Task: Start in the project BridgeTech the sprint 'Hyperdrive', with a duration of 2 weeks. Start in the project BridgeTech the sprint 'Hyperdrive', with a duration of 1 week. Start in the project BridgeTech the sprint 'Hyperdrive', with a duration of 3 weeks
Action: Mouse moved to (192, 51)
Screenshot: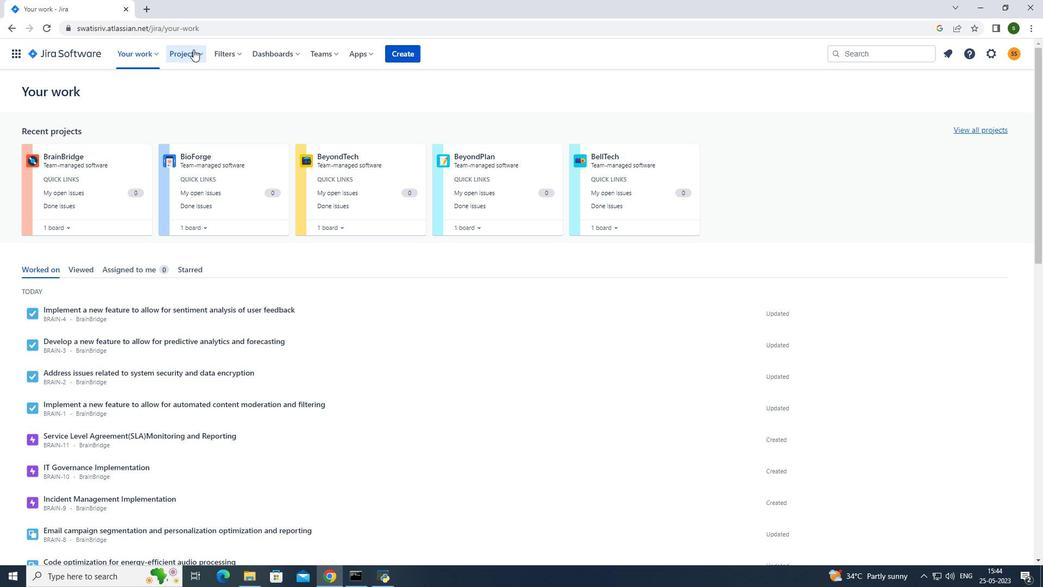 
Action: Mouse pressed left at (192, 51)
Screenshot: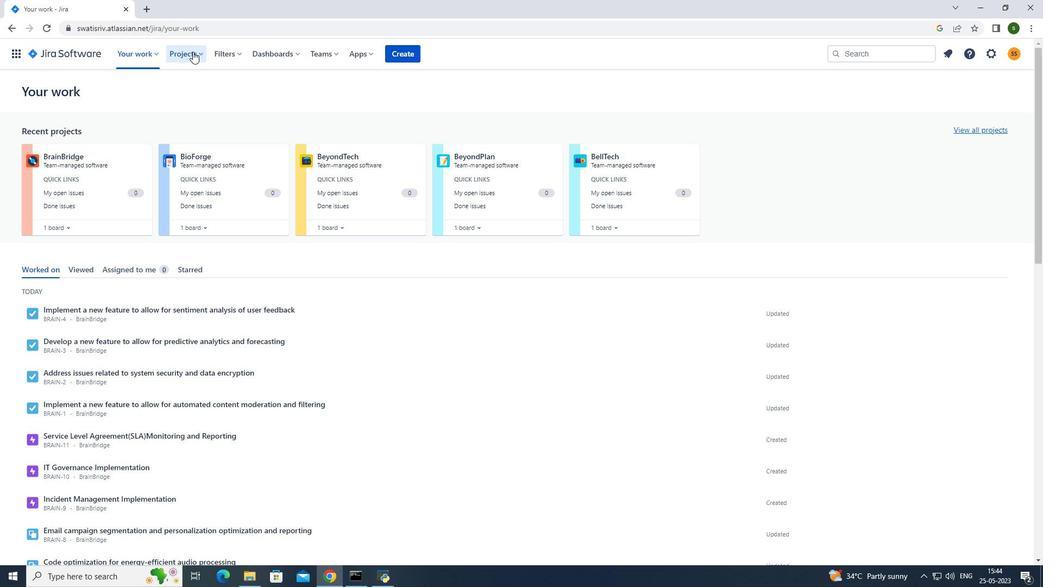 
Action: Mouse moved to (205, 97)
Screenshot: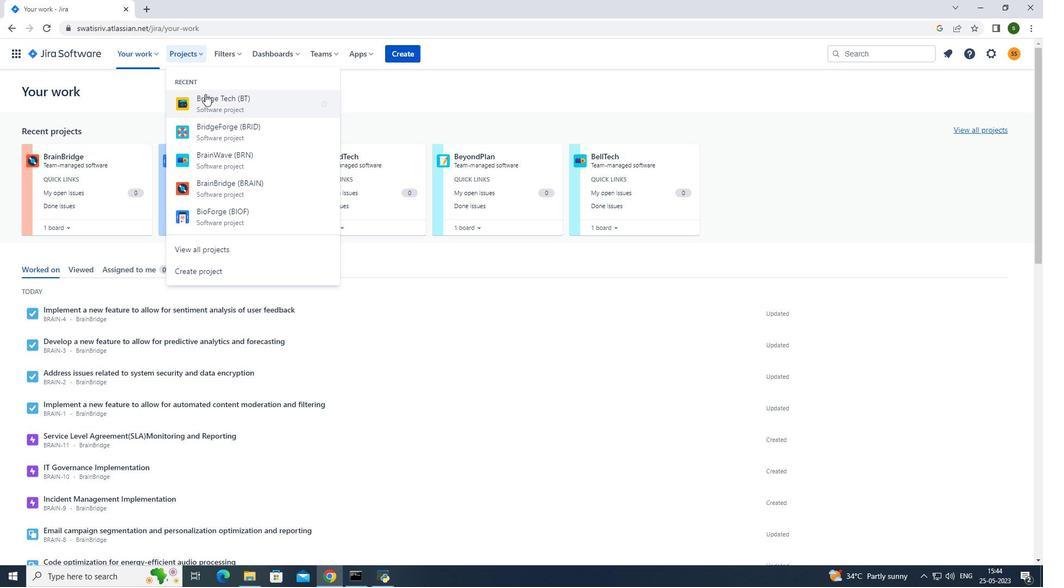
Action: Mouse pressed left at (205, 97)
Screenshot: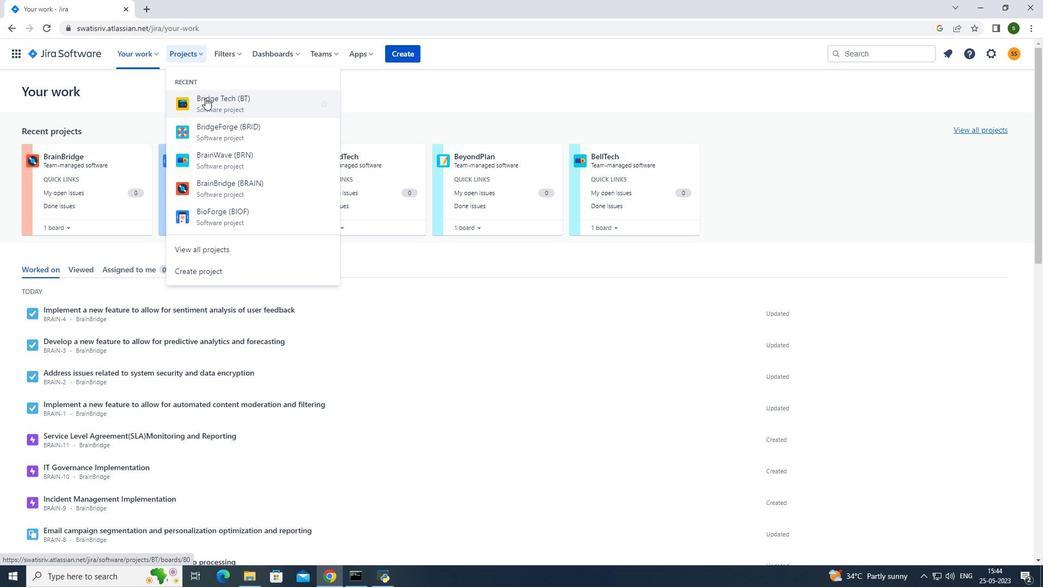
Action: Mouse moved to (98, 166)
Screenshot: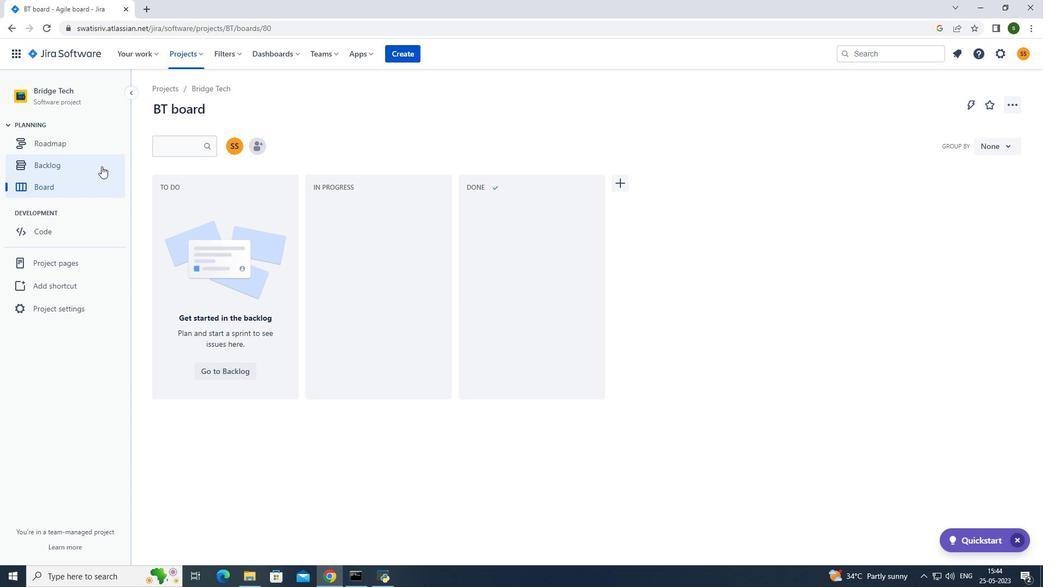 
Action: Mouse pressed left at (98, 166)
Screenshot: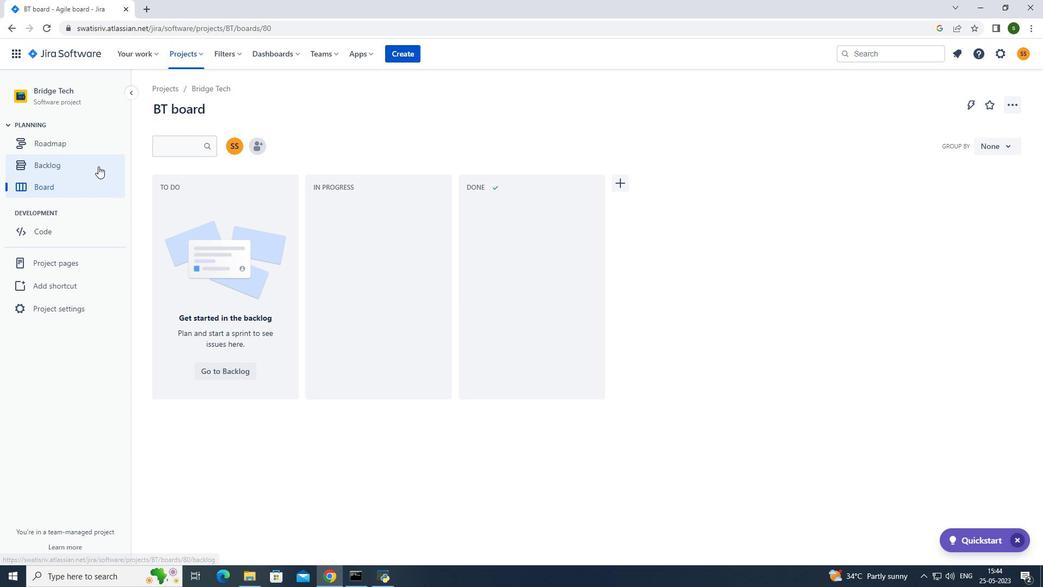 
Action: Mouse moved to (941, 173)
Screenshot: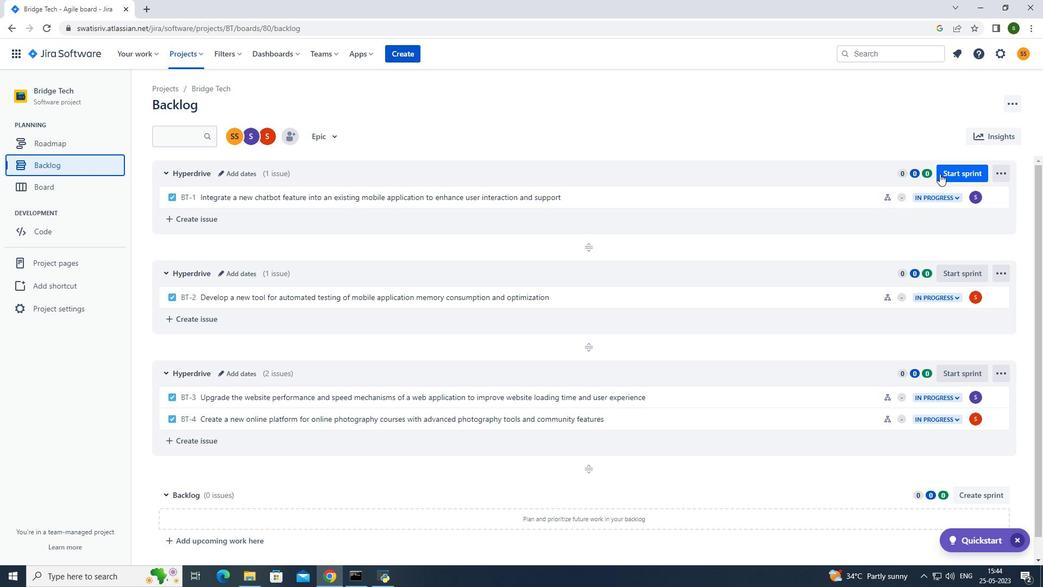 
Action: Mouse pressed left at (941, 173)
Screenshot: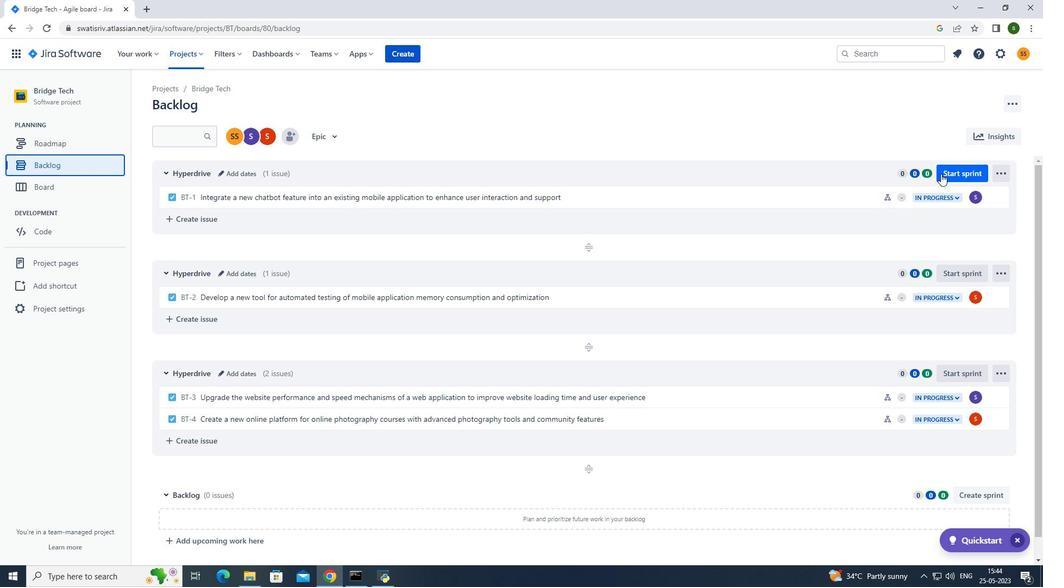 
Action: Mouse moved to (466, 194)
Screenshot: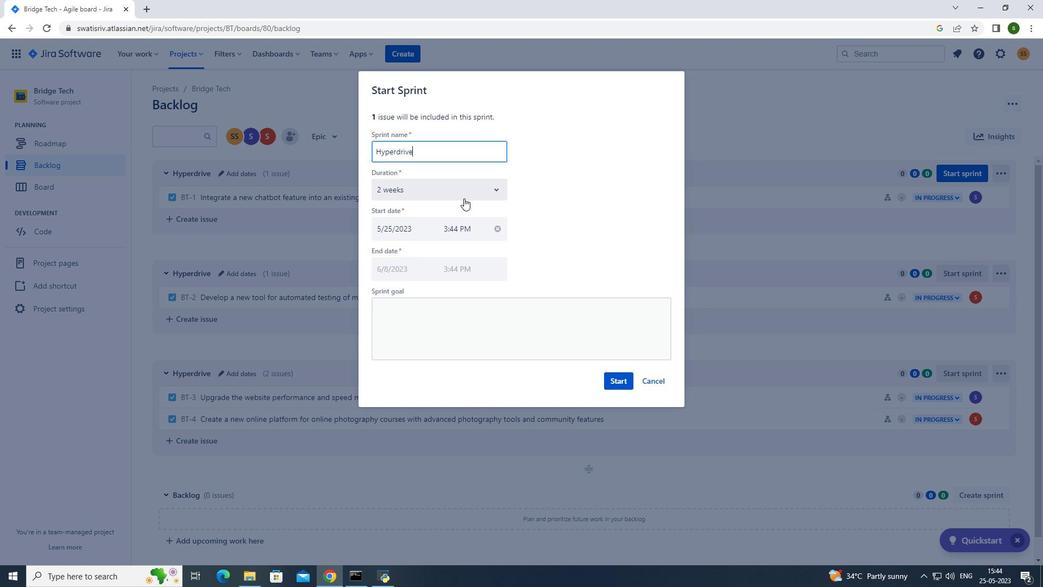 
Action: Mouse pressed left at (466, 194)
Screenshot: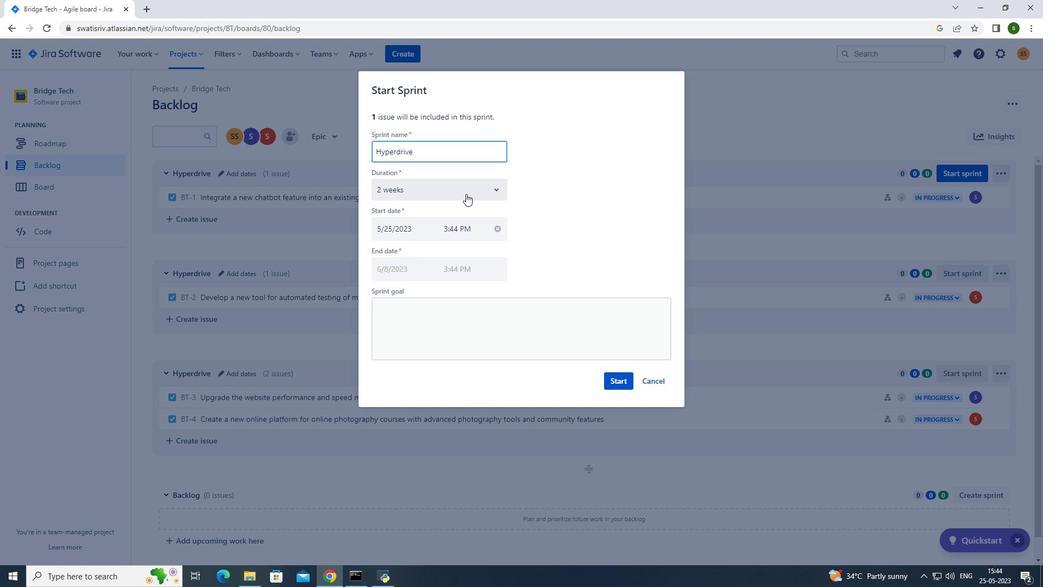 
Action: Mouse moved to (458, 240)
Screenshot: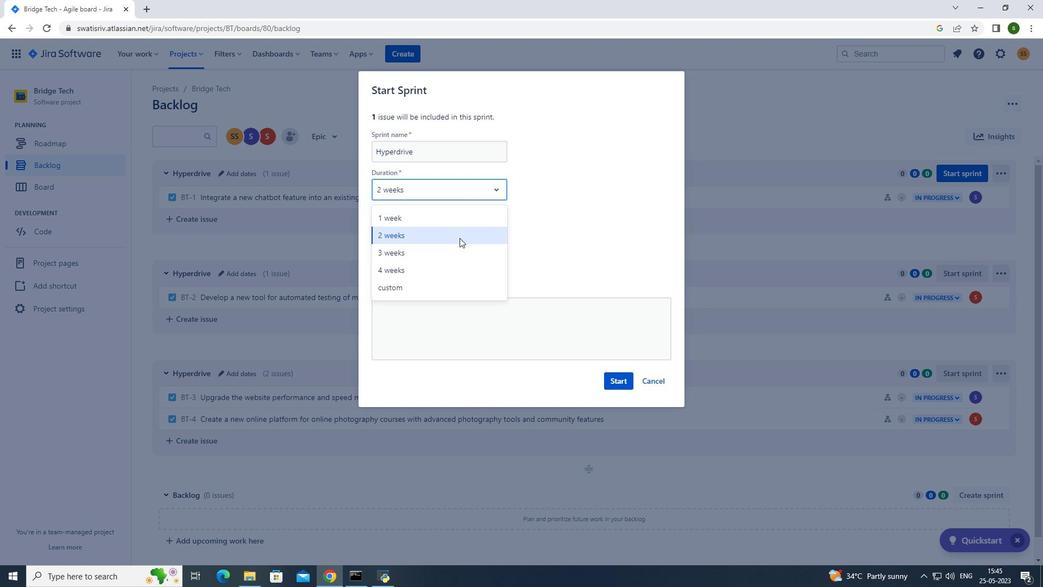 
Action: Mouse pressed left at (458, 240)
Screenshot: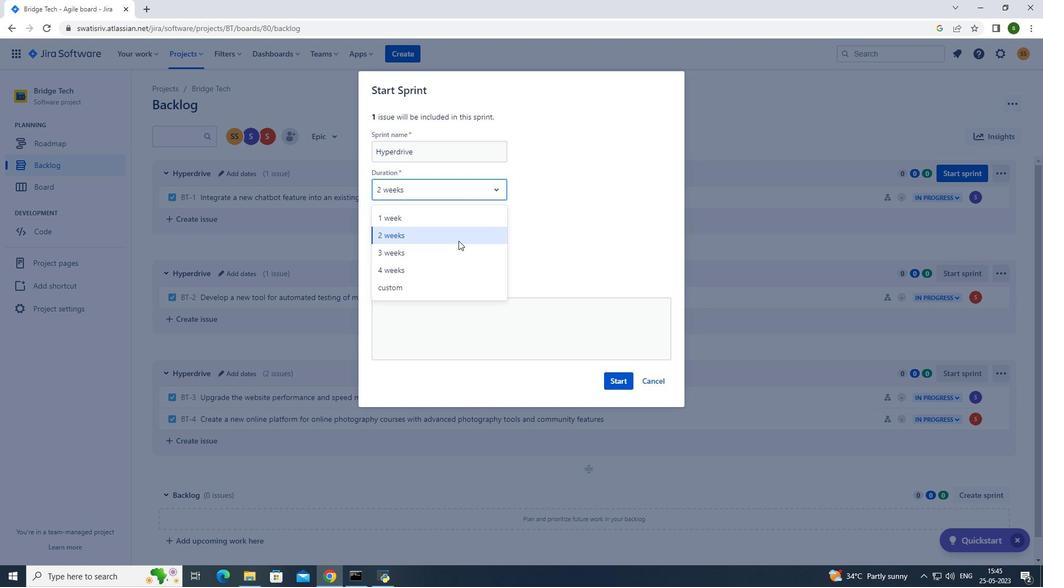 
Action: Mouse moved to (617, 387)
Screenshot: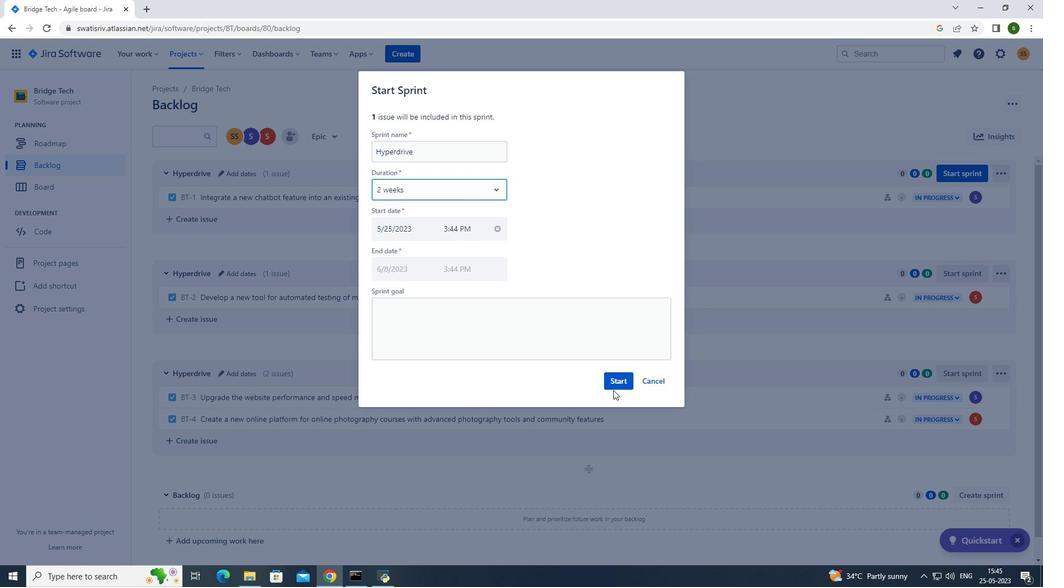 
Action: Mouse pressed left at (617, 387)
Screenshot: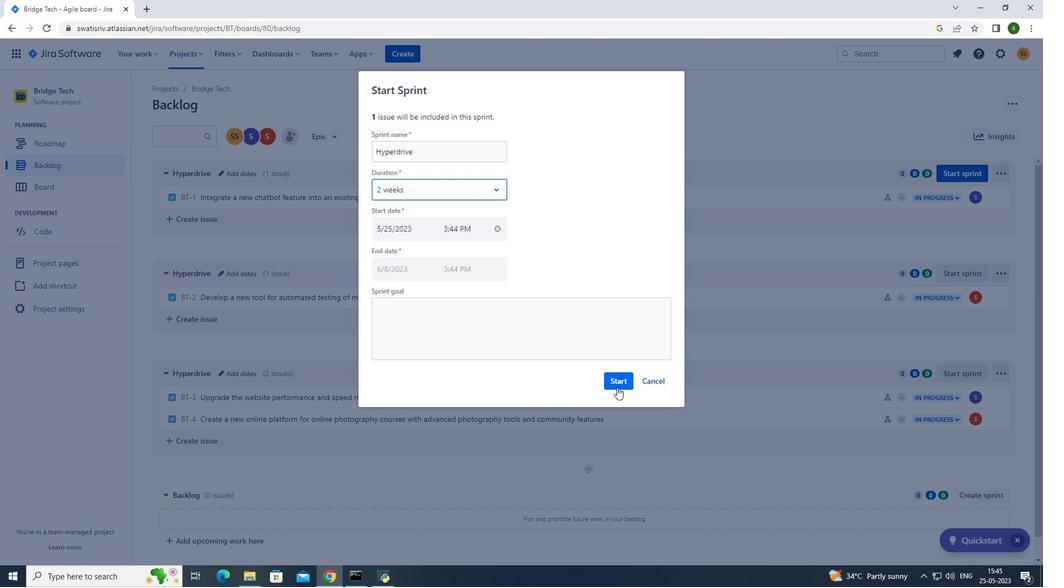 
Action: Mouse moved to (188, 57)
Screenshot: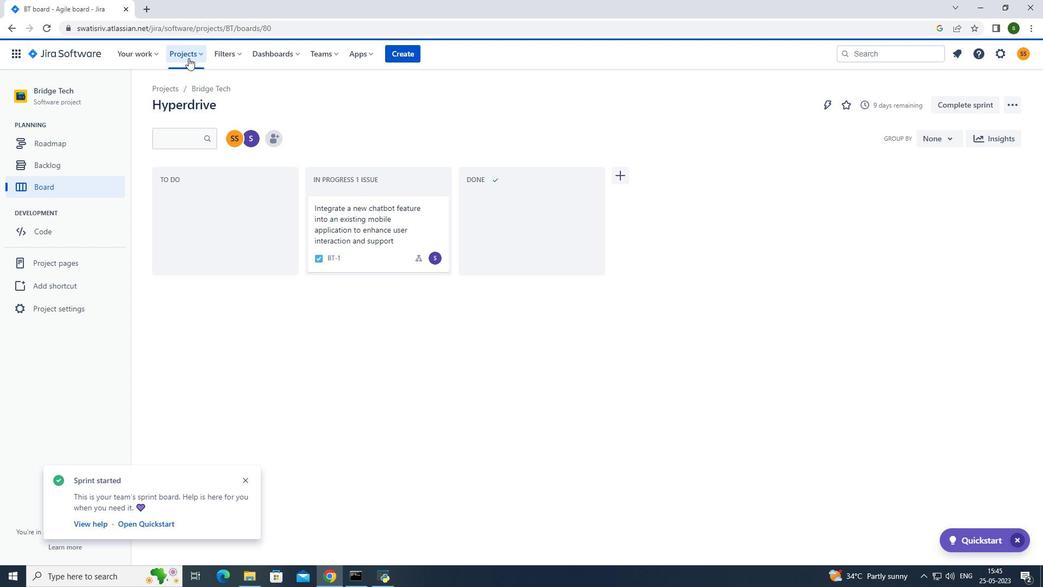 
Action: Mouse pressed left at (188, 57)
Screenshot: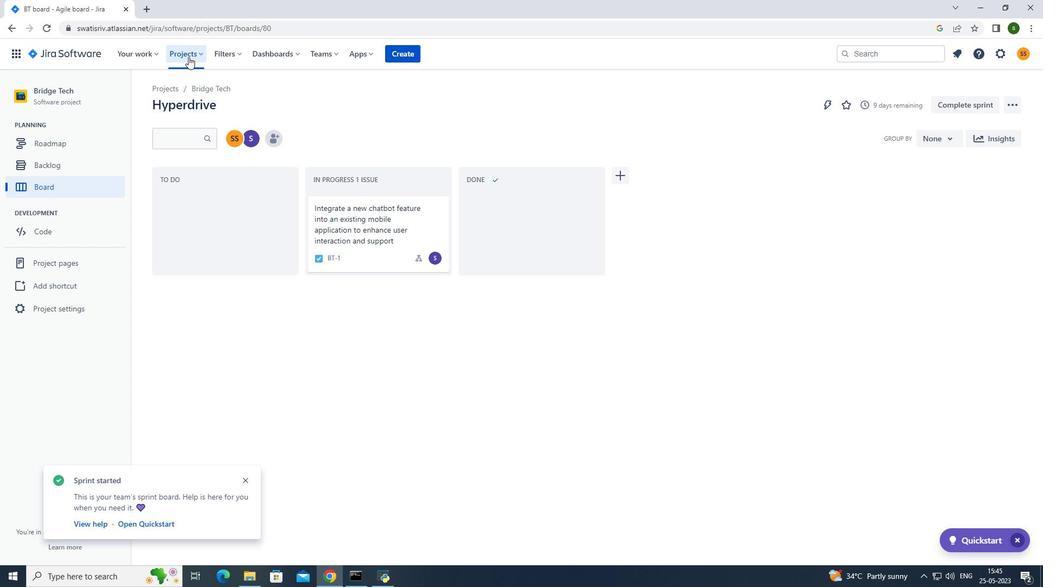 
Action: Mouse moved to (211, 106)
Screenshot: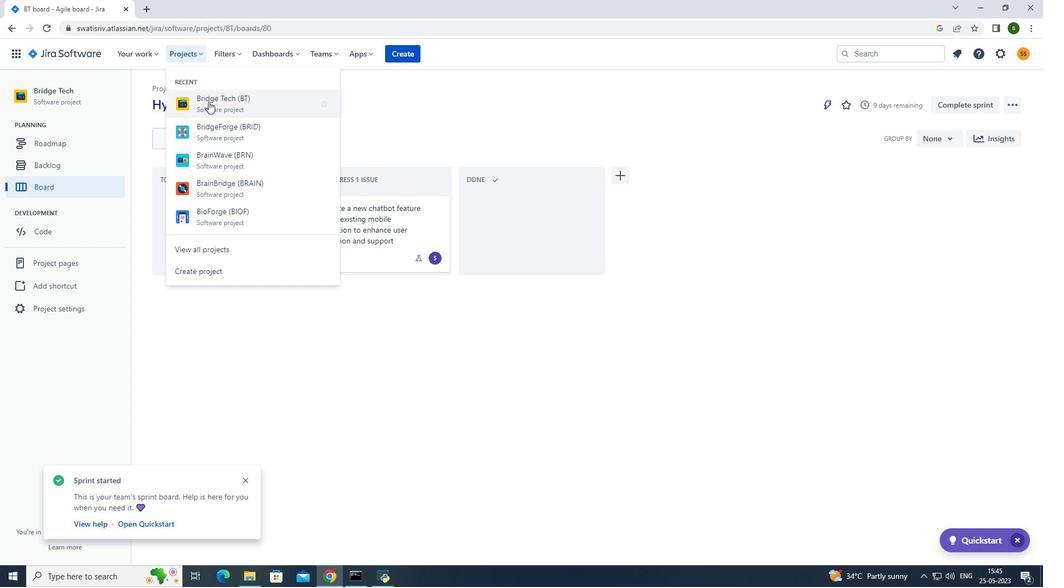 
Action: Mouse pressed left at (211, 106)
Screenshot: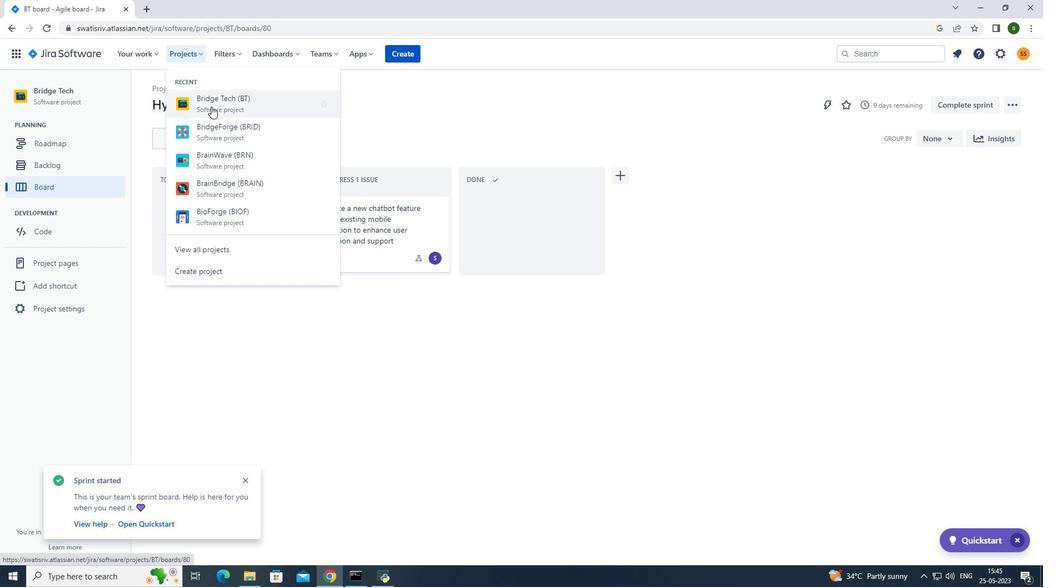 
Action: Mouse moved to (71, 170)
Screenshot: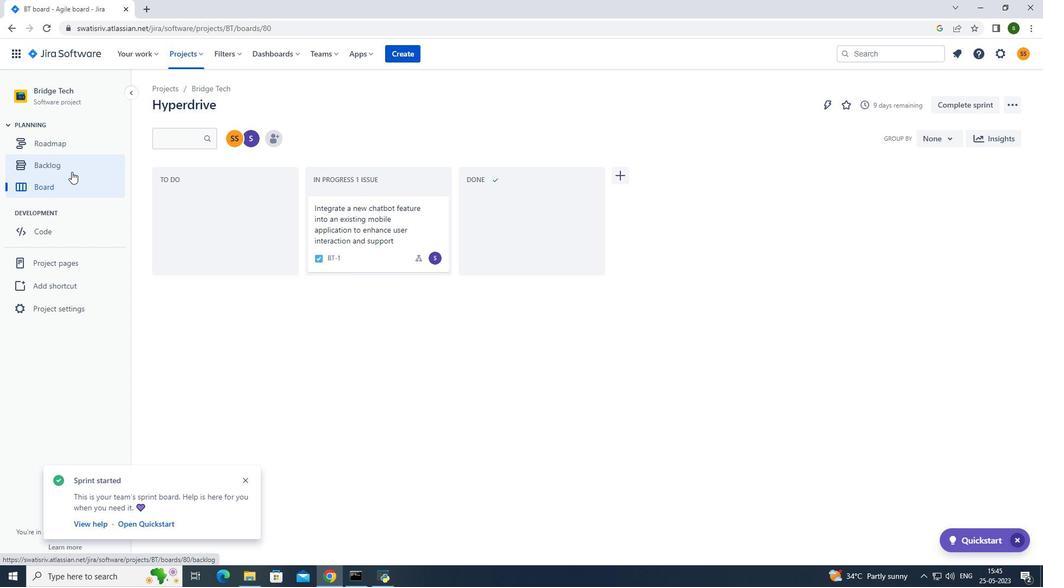 
Action: Mouse pressed left at (71, 170)
Screenshot: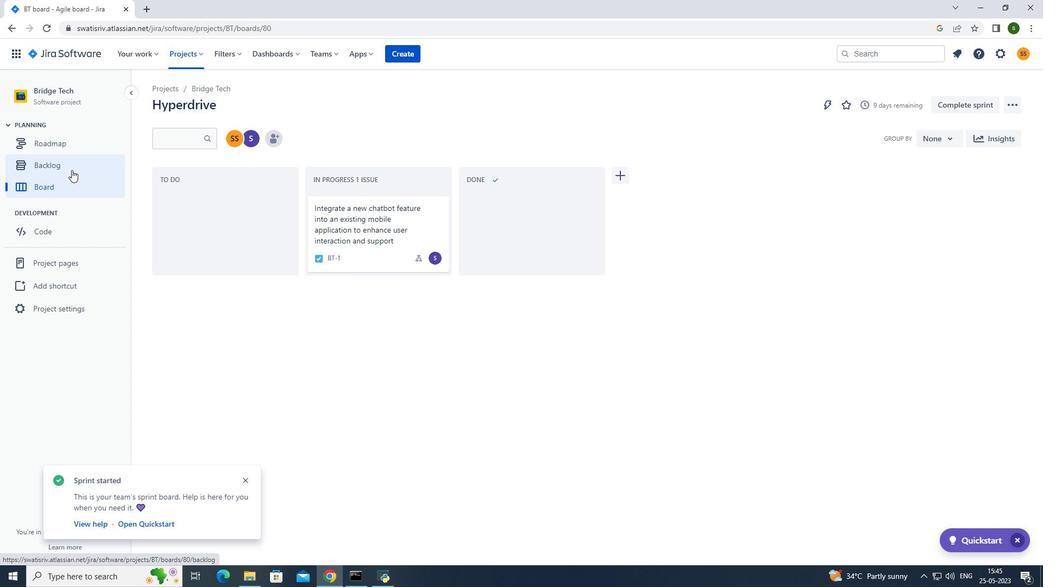 
Action: Mouse moved to (951, 265)
Screenshot: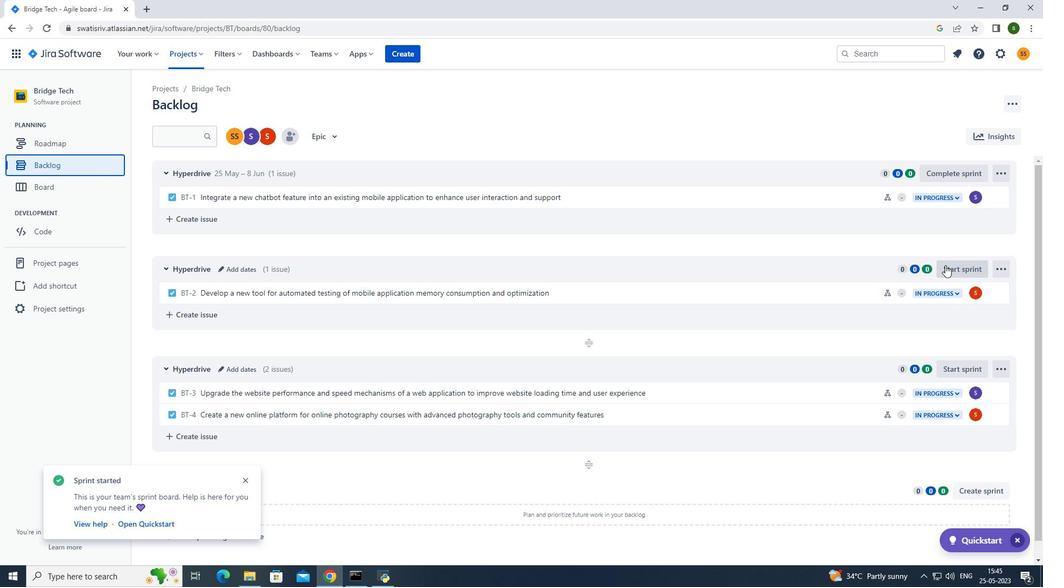 
Action: Mouse pressed left at (951, 265)
Screenshot: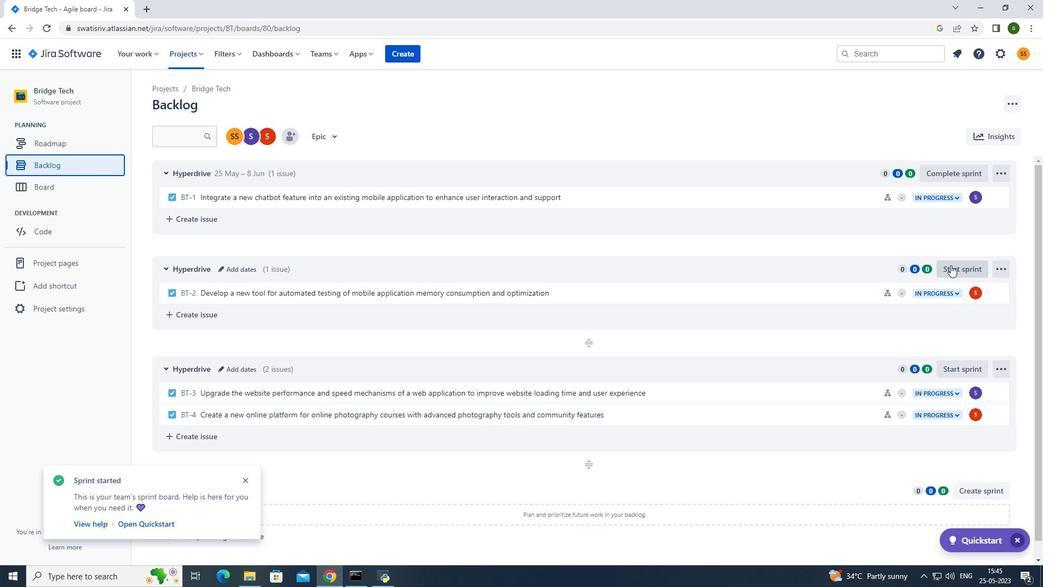 
Action: Mouse moved to (466, 183)
Screenshot: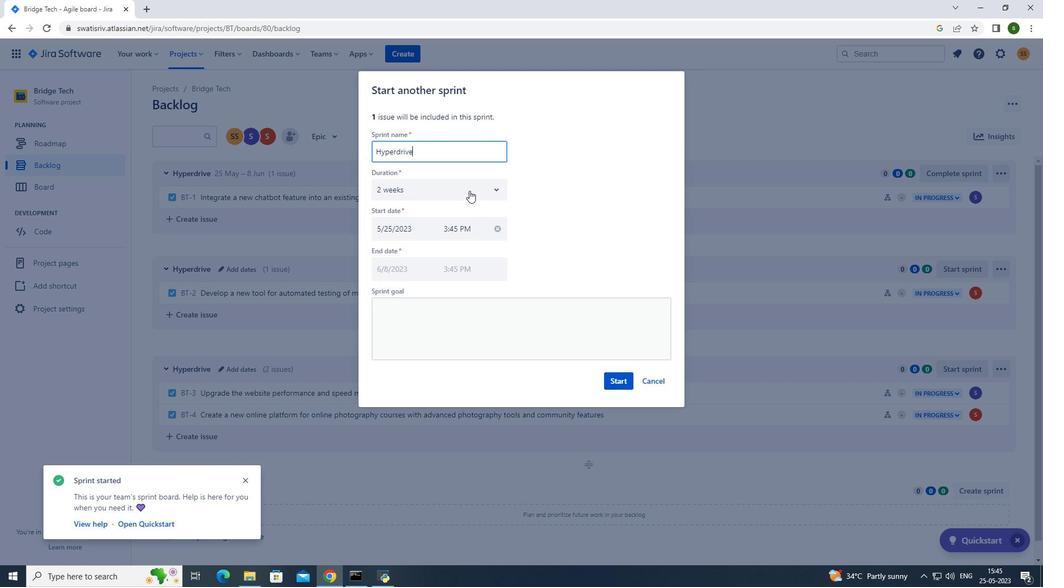 
Action: Mouse pressed left at (466, 183)
Screenshot: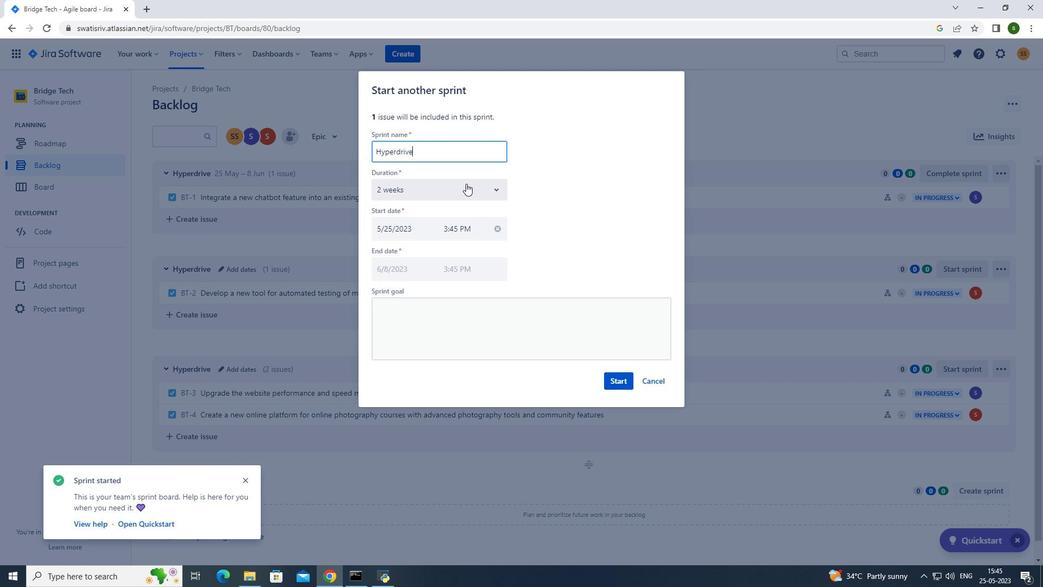 
Action: Mouse moved to (418, 219)
Screenshot: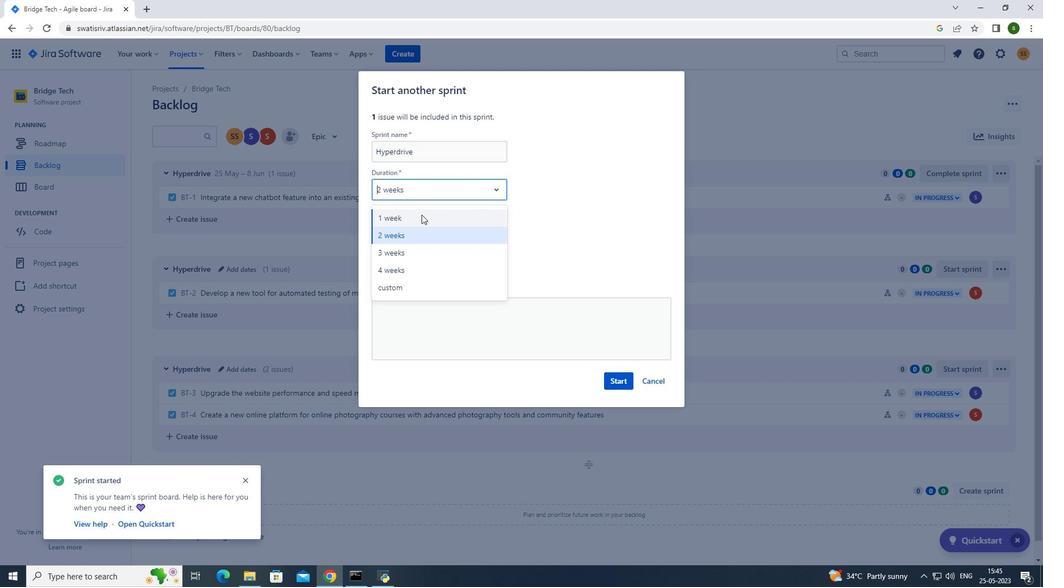 
Action: Mouse pressed left at (418, 219)
Screenshot: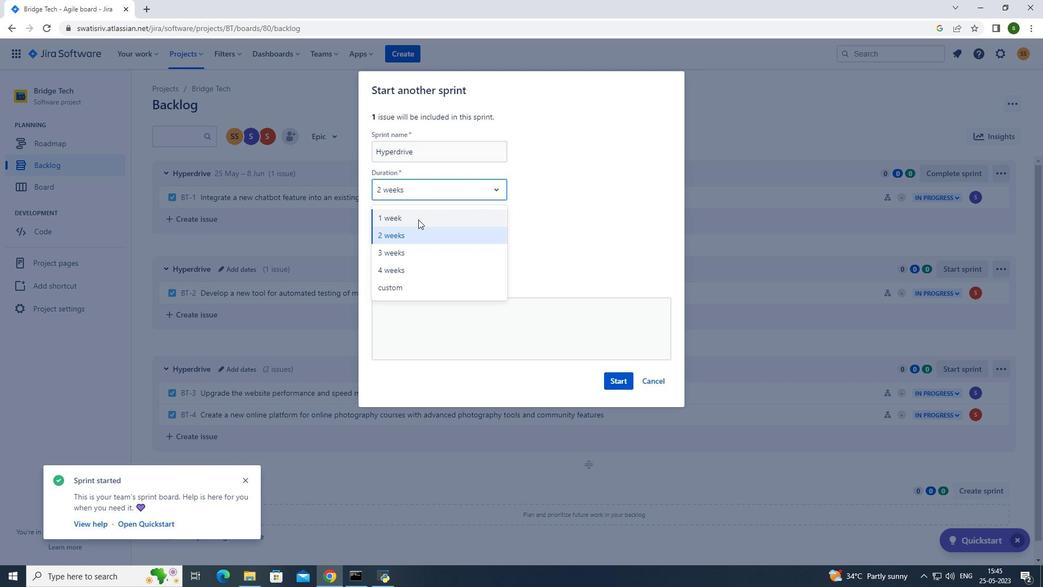 
Action: Mouse moved to (610, 377)
Screenshot: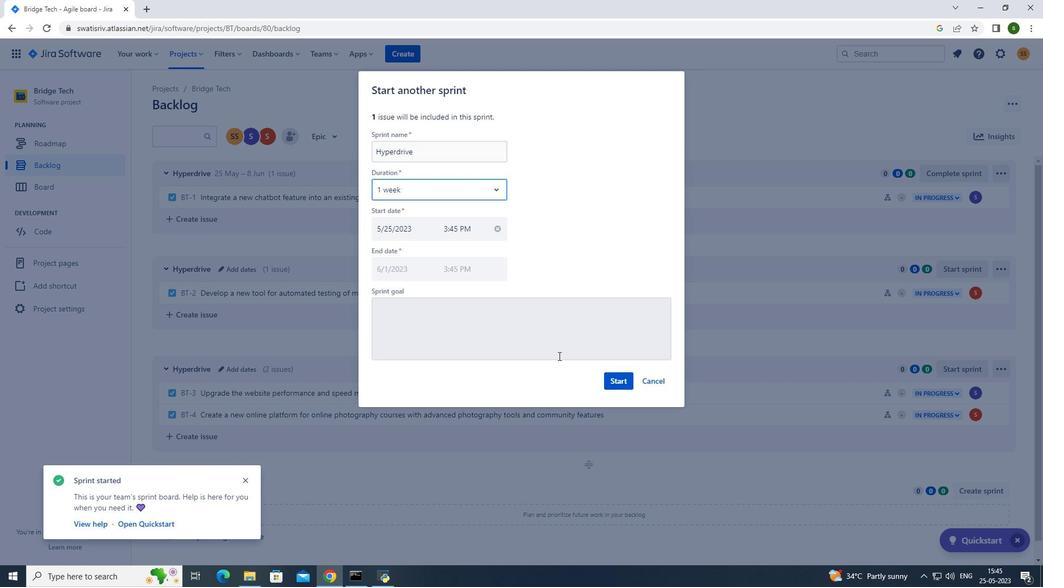 
Action: Mouse pressed left at (610, 377)
Screenshot: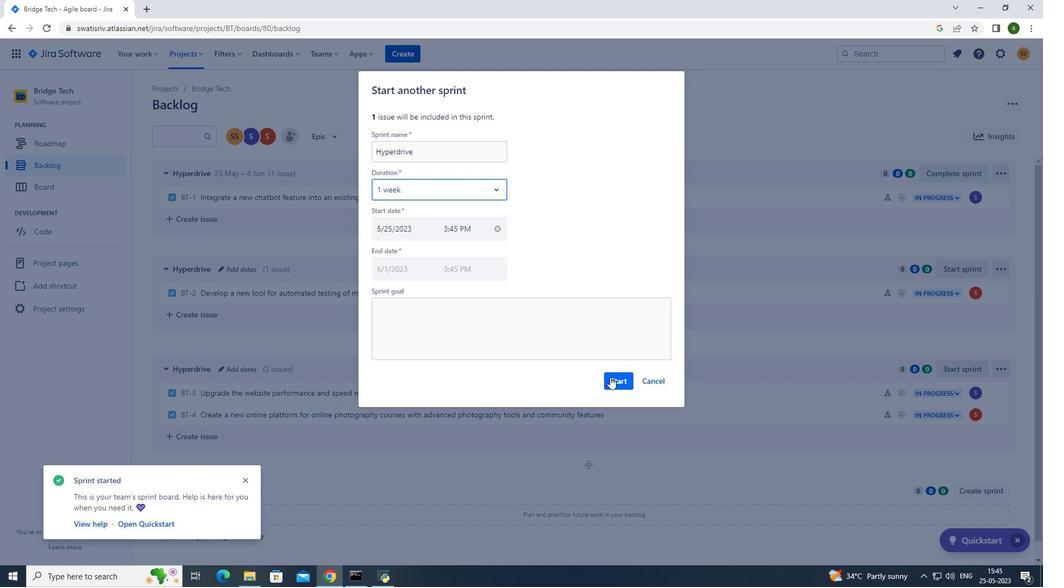 
Action: Mouse moved to (191, 53)
Screenshot: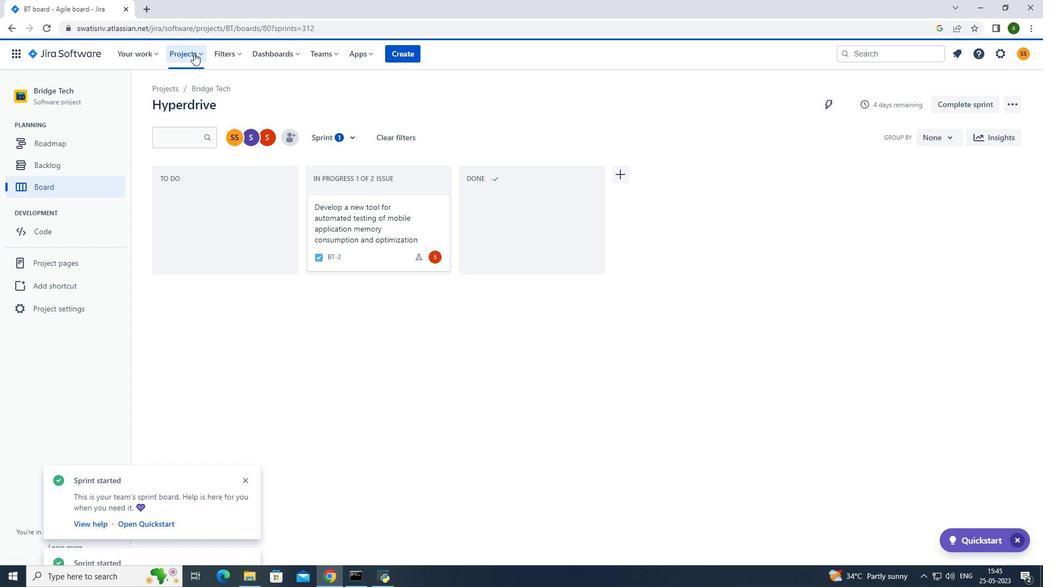 
Action: Mouse pressed left at (191, 53)
Screenshot: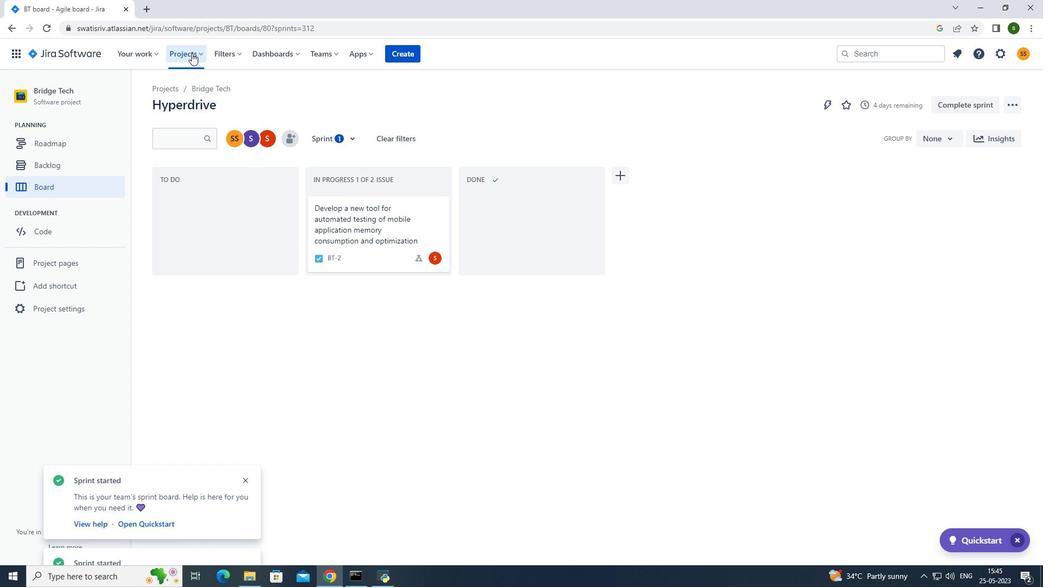
Action: Mouse moved to (206, 101)
Screenshot: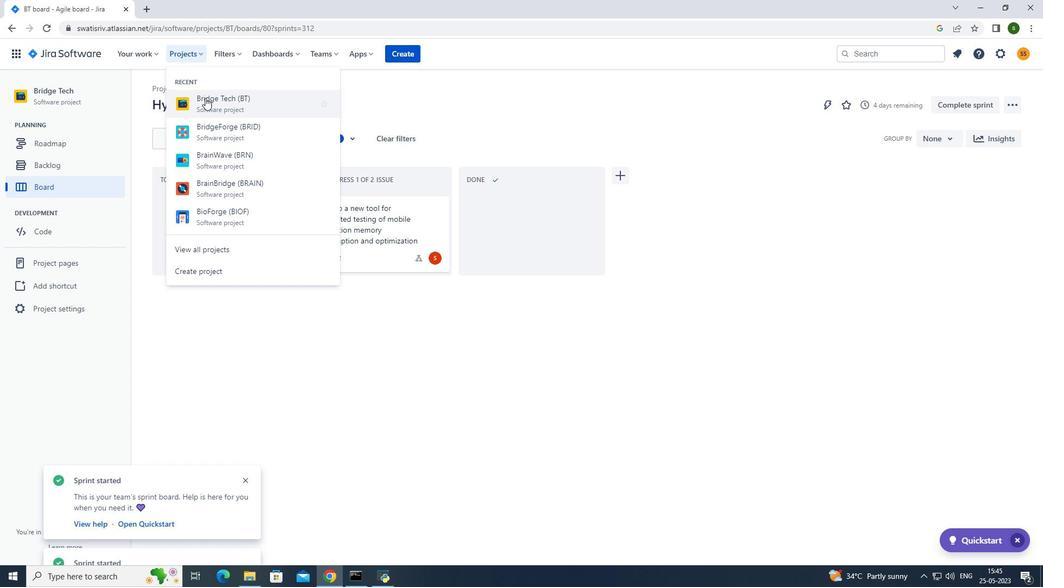 
Action: Mouse pressed left at (206, 101)
Screenshot: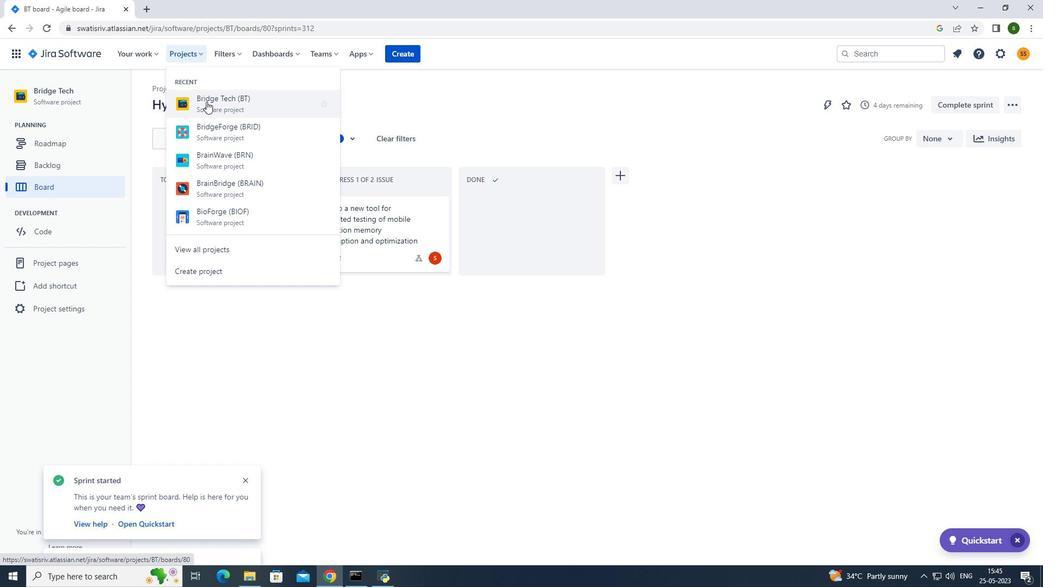 
Action: Mouse moved to (86, 161)
Screenshot: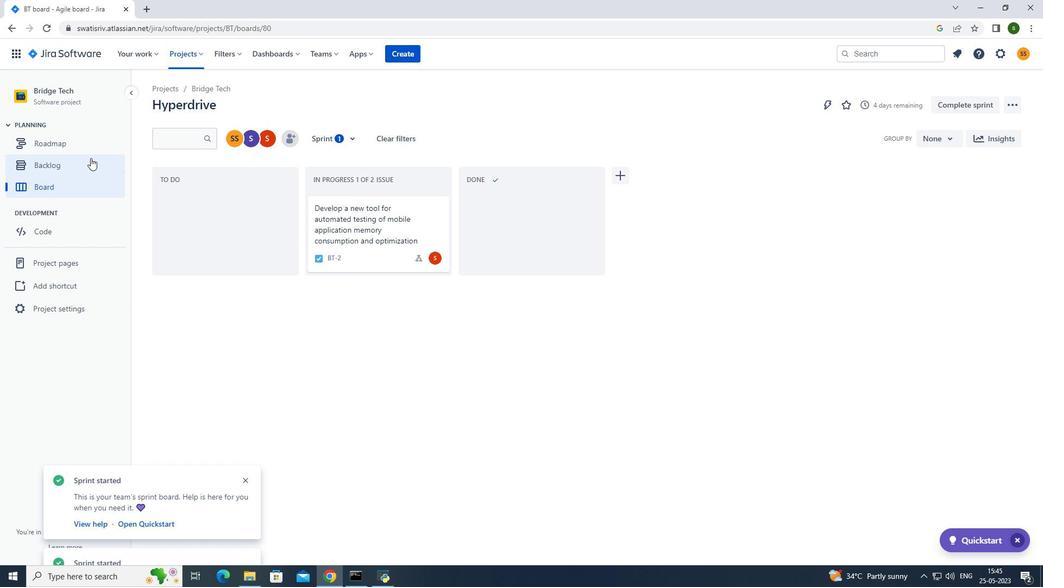 
Action: Mouse pressed left at (86, 161)
Screenshot: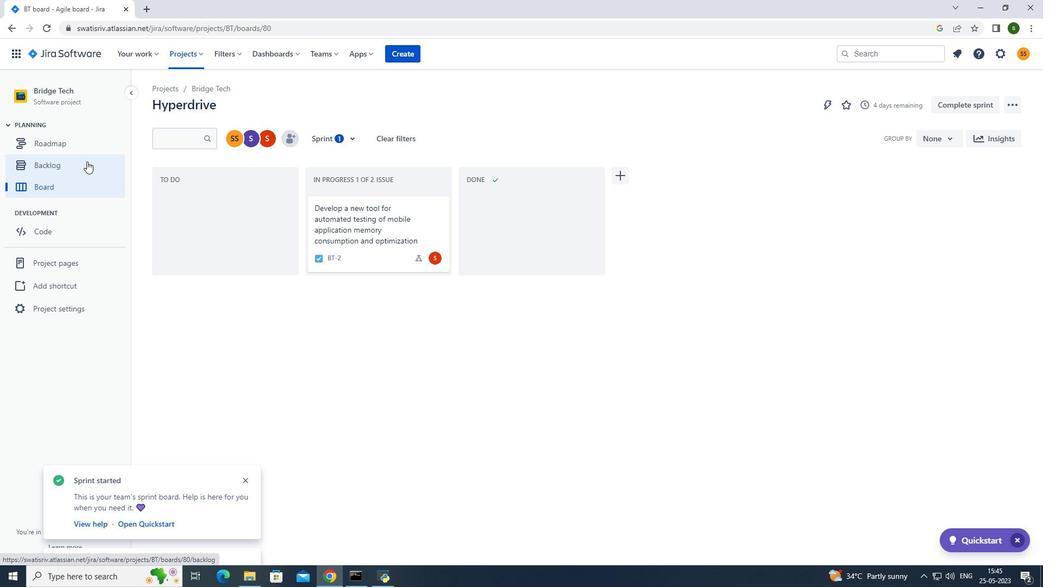 
Action: Mouse moved to (963, 365)
Screenshot: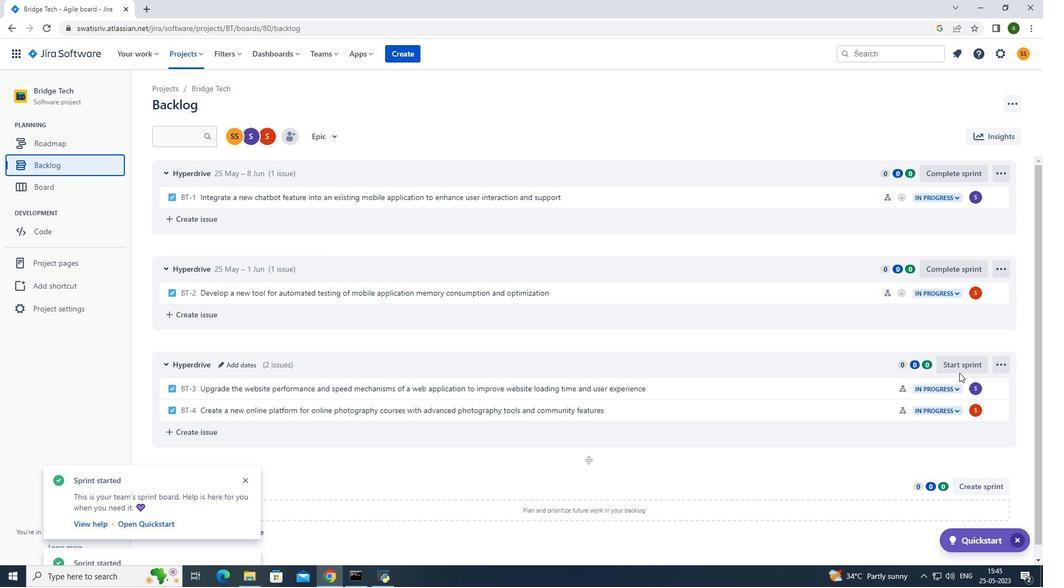 
Action: Mouse pressed left at (963, 365)
Screenshot: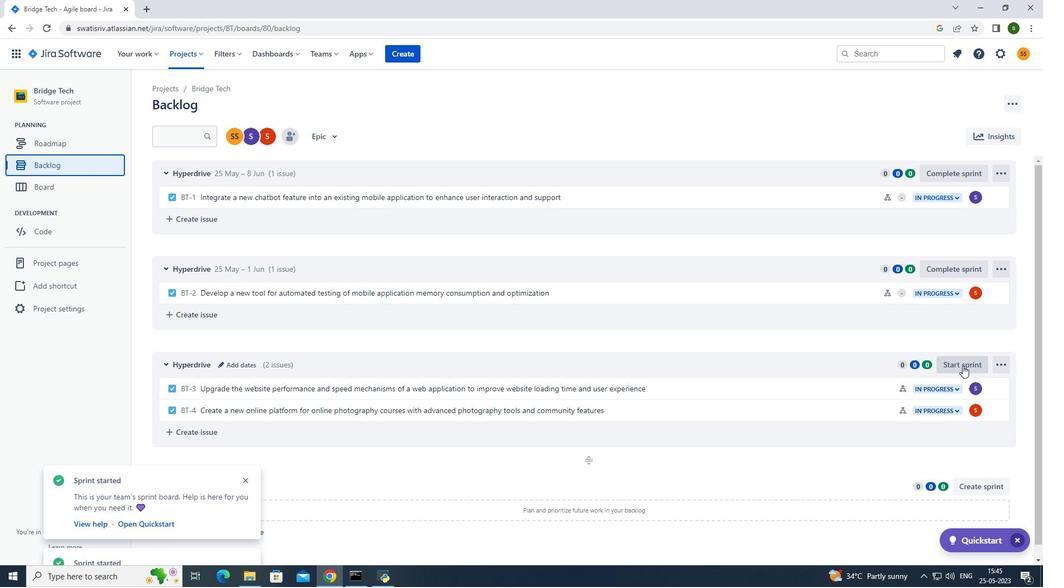 
Action: Mouse moved to (464, 187)
Screenshot: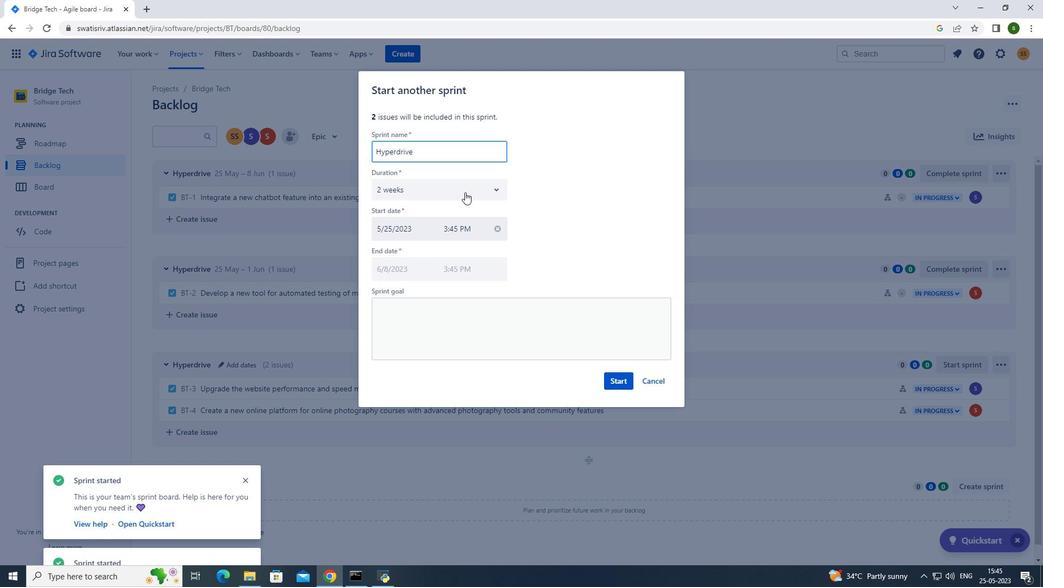 
Action: Mouse pressed left at (464, 187)
Screenshot: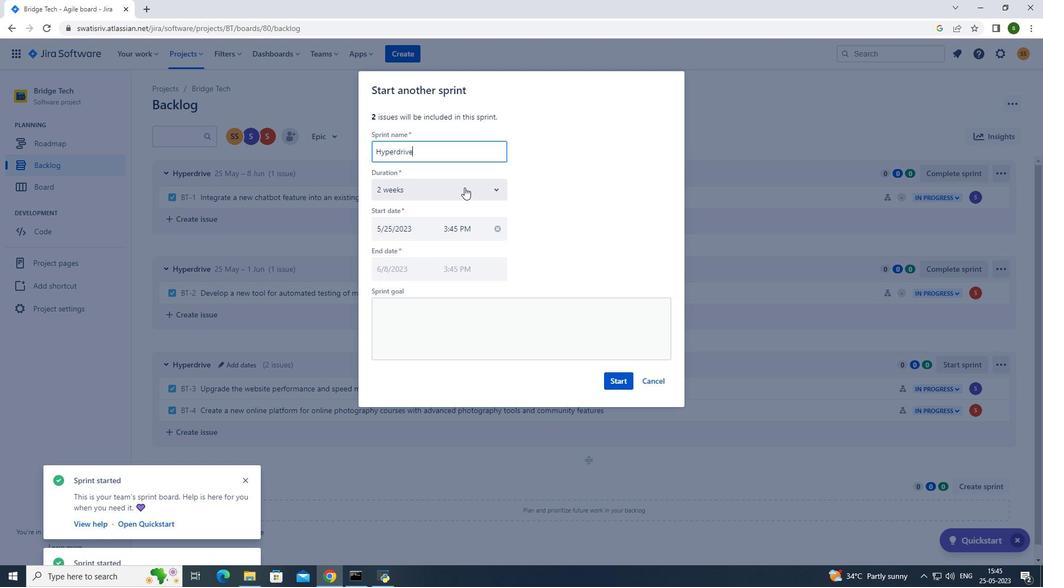 
Action: Mouse moved to (398, 251)
Screenshot: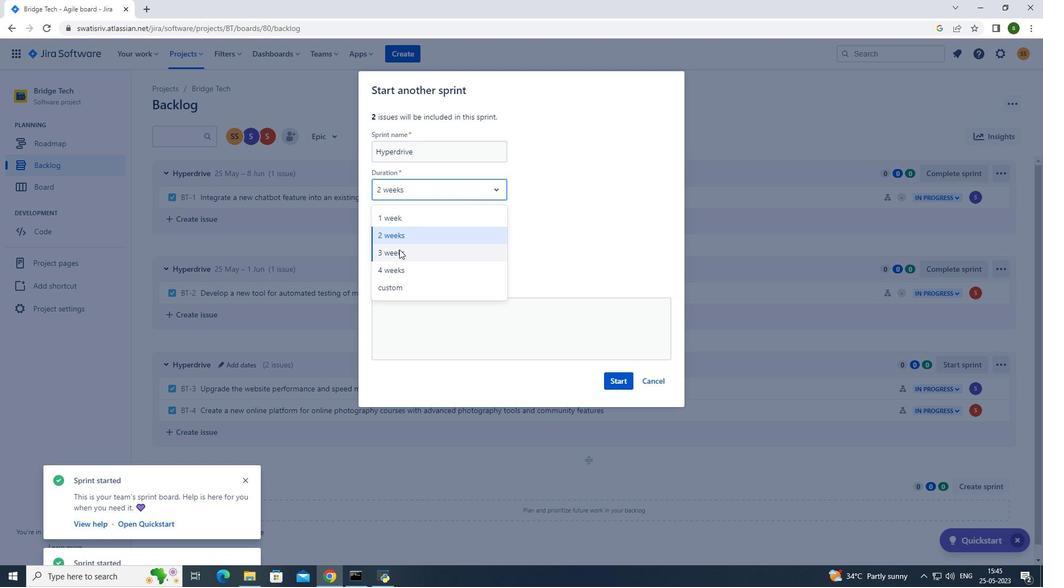 
Action: Mouse pressed left at (398, 251)
Screenshot: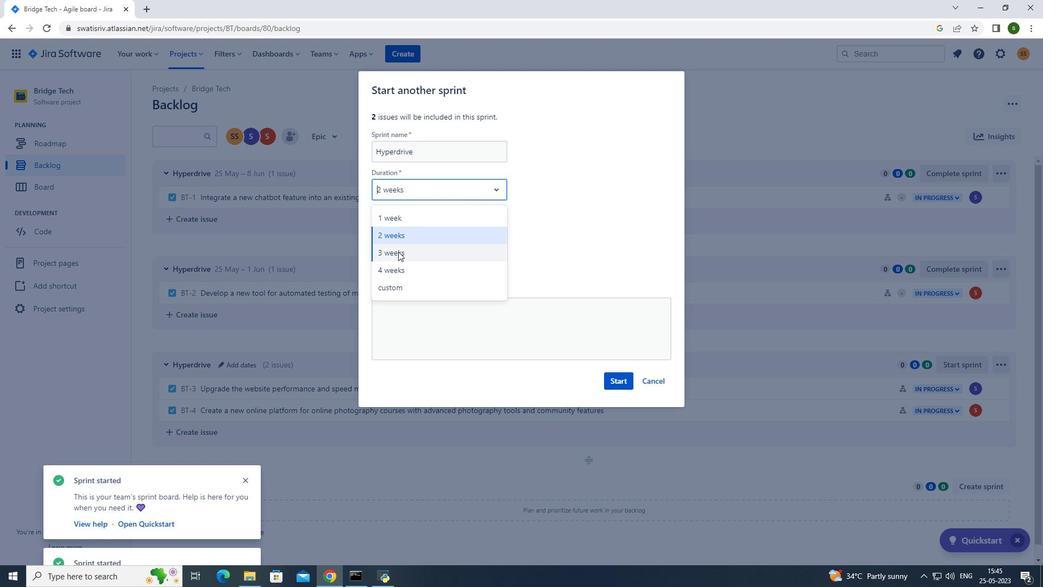 
Action: Mouse moved to (612, 379)
Screenshot: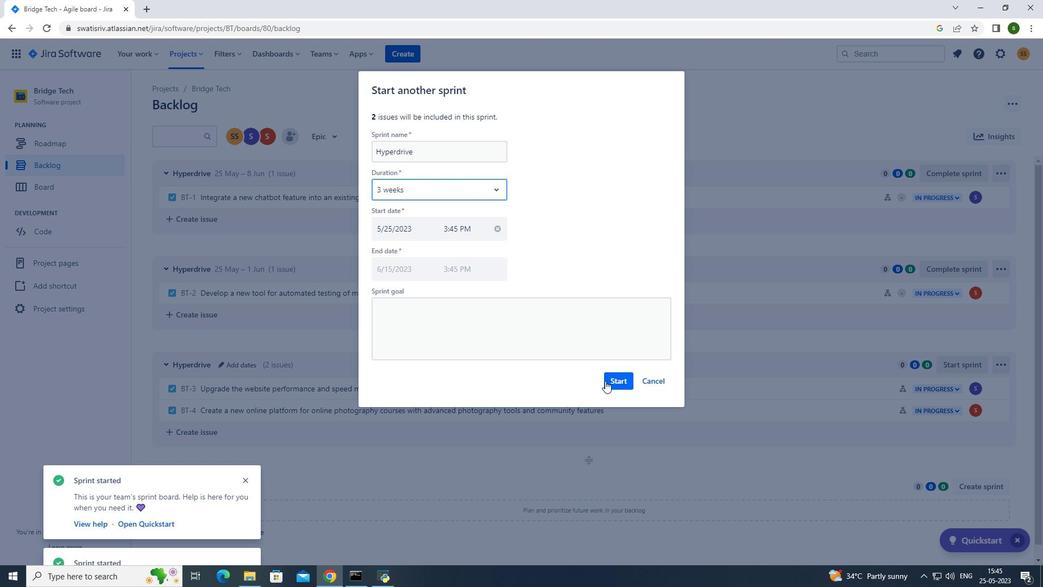 
Action: Mouse pressed left at (612, 379)
Screenshot: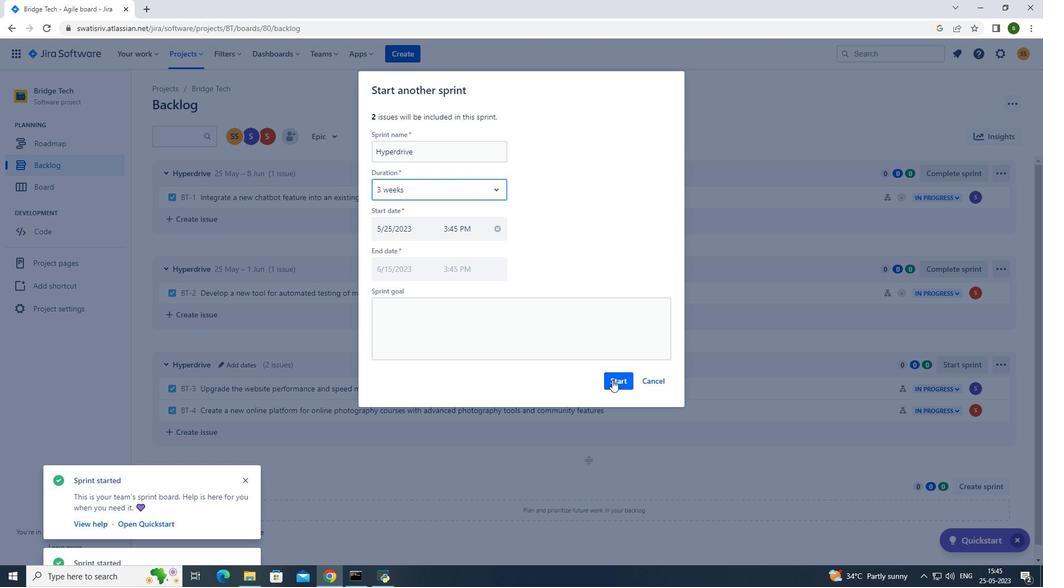 
Action: Mouse moved to (503, 116)
Screenshot: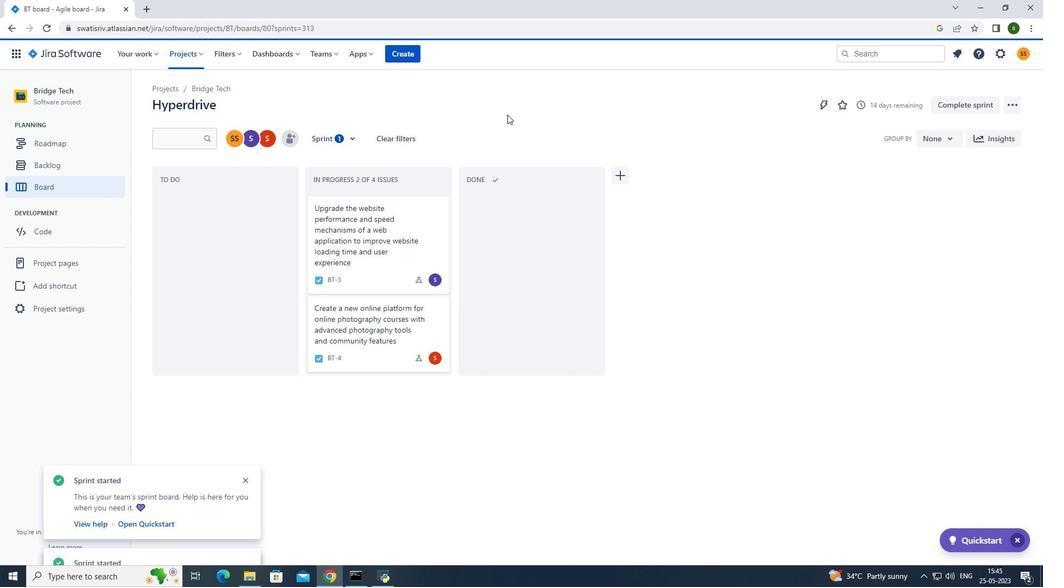 
